 Task: Create a task  Fix issue causing mobile app to crash when device is low on memory , assign it to team member softage.8@softage.net in the project TrackForge and update the status of the task to  Off Track , set the priority of the task to Medium.
Action: Mouse moved to (68, 471)
Screenshot: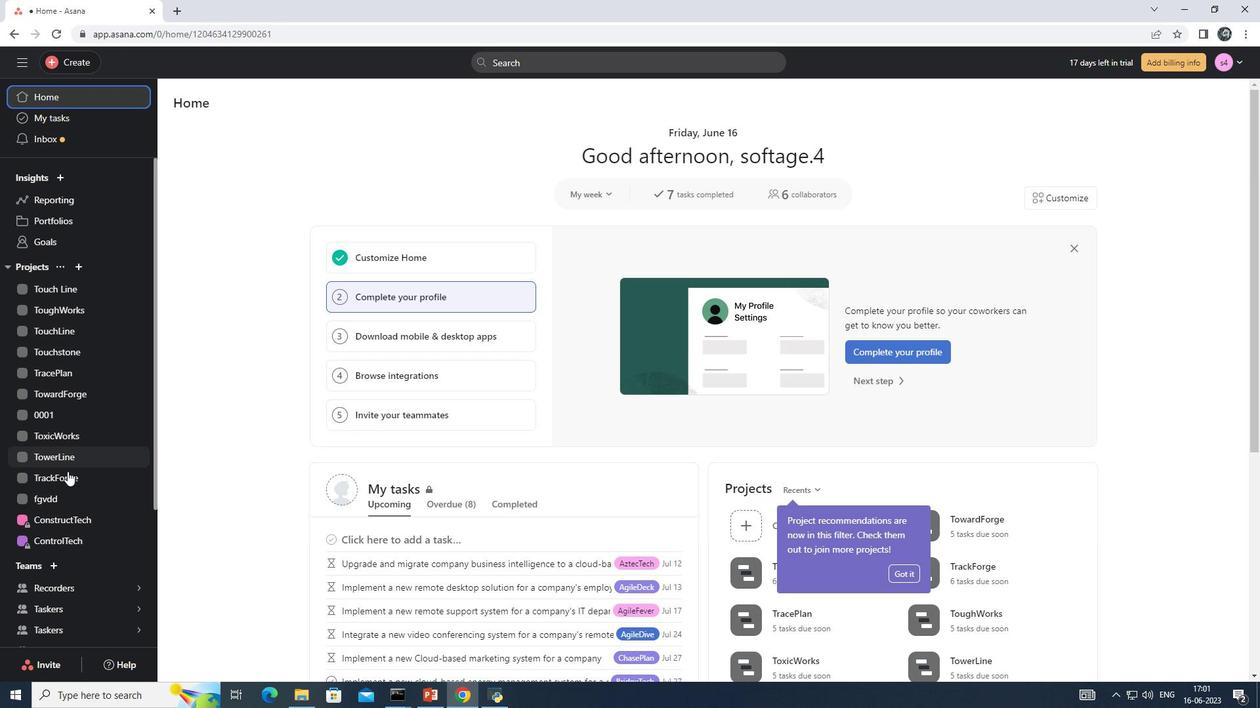 
Action: Mouse pressed left at (68, 471)
Screenshot: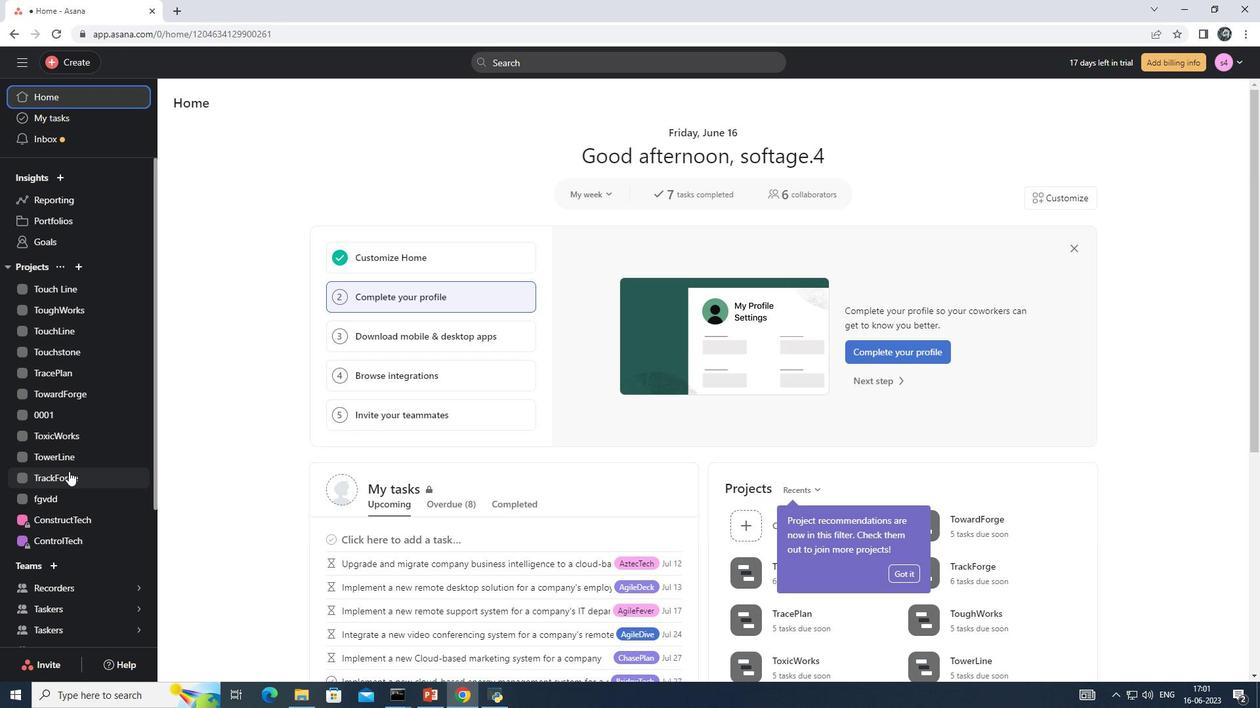 
Action: Mouse moved to (210, 167)
Screenshot: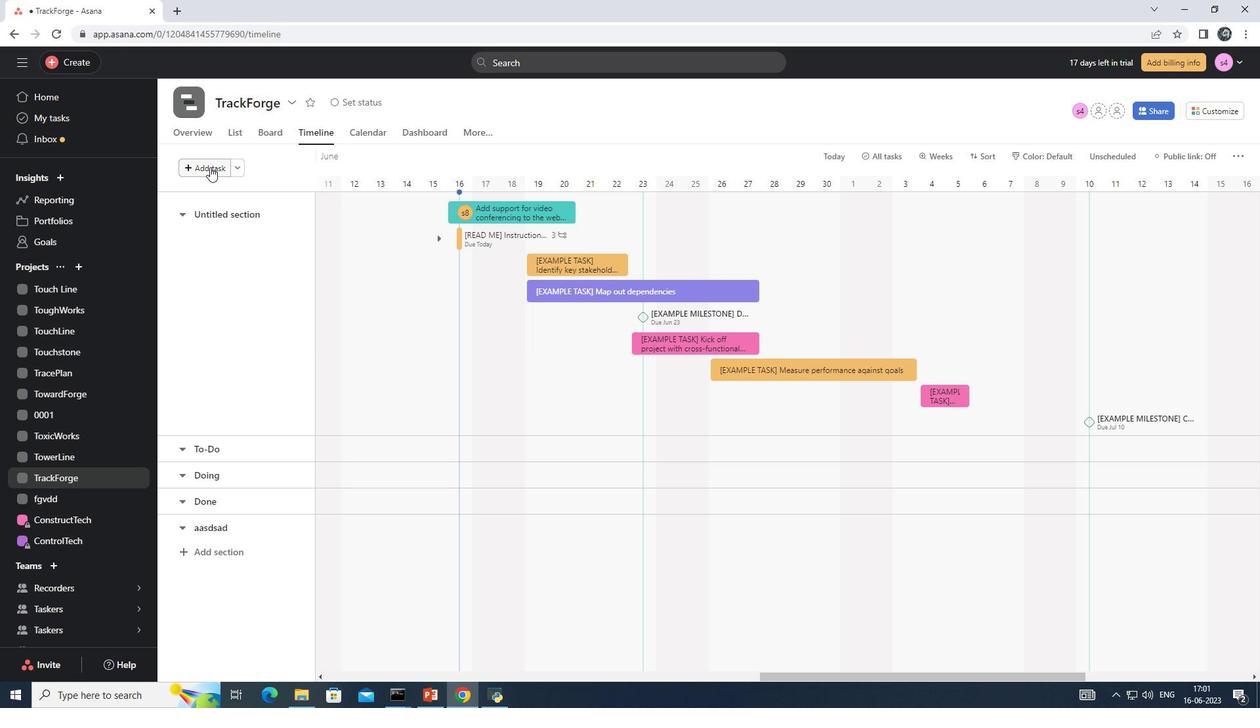 
Action: Mouse pressed left at (210, 167)
Screenshot: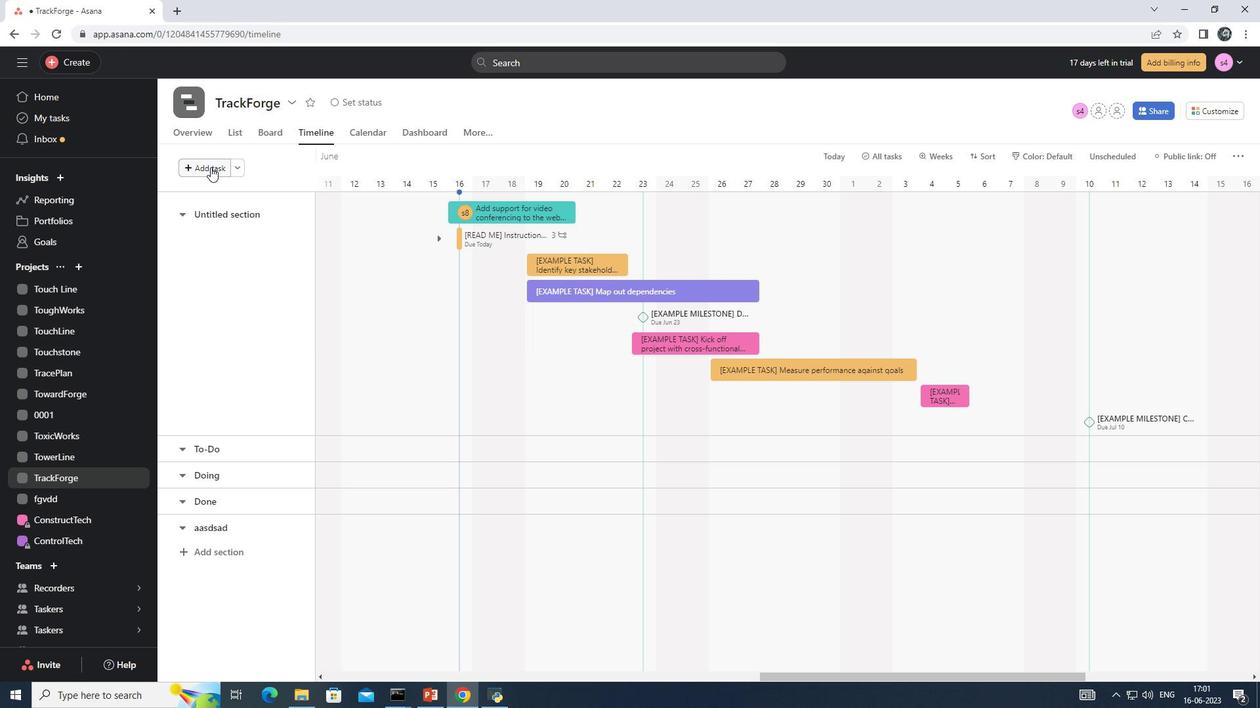 
Action: Mouse moved to (487, 207)
Screenshot: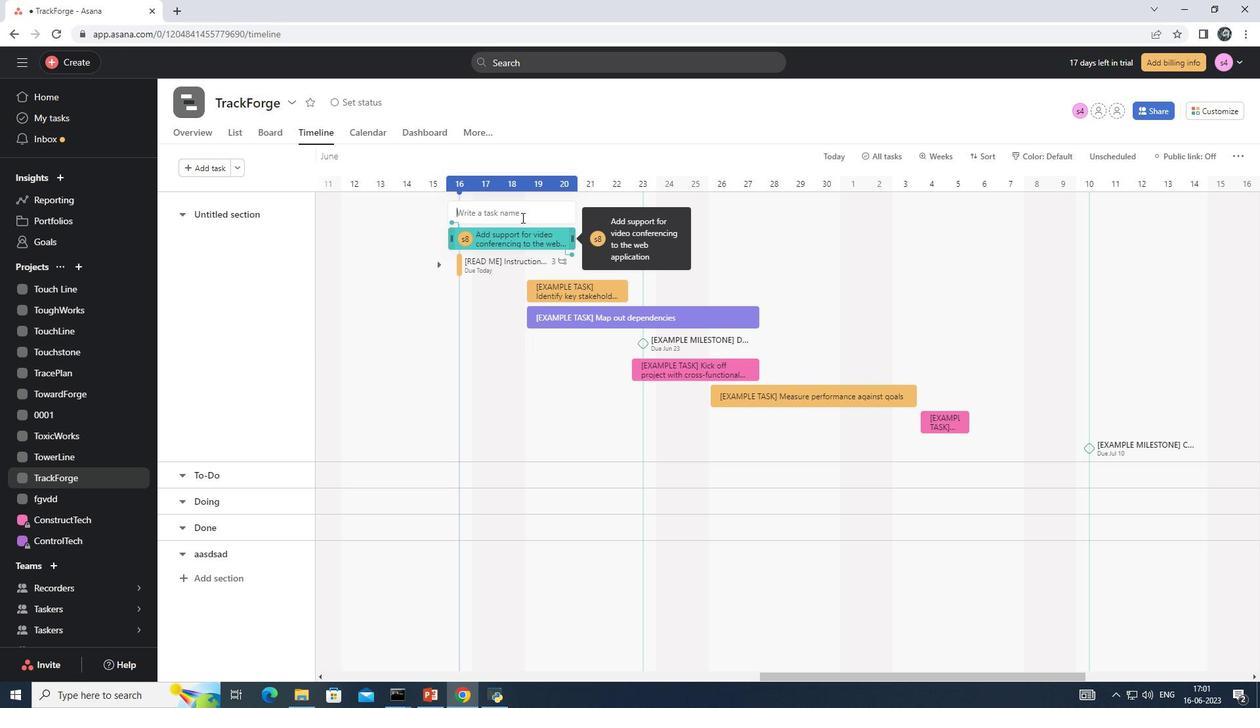 
Action: Key pressed <Key.shift>Fix<Key.space>issue<Key.space>causing<Key.space>mobile<Key.space>app<Key.space>to<Key.space>crash<Key.space>when<Key.space>device<Key.space>is<Key.space>low<Key.space>on<Key.space>memory<Key.enter>
Screenshot: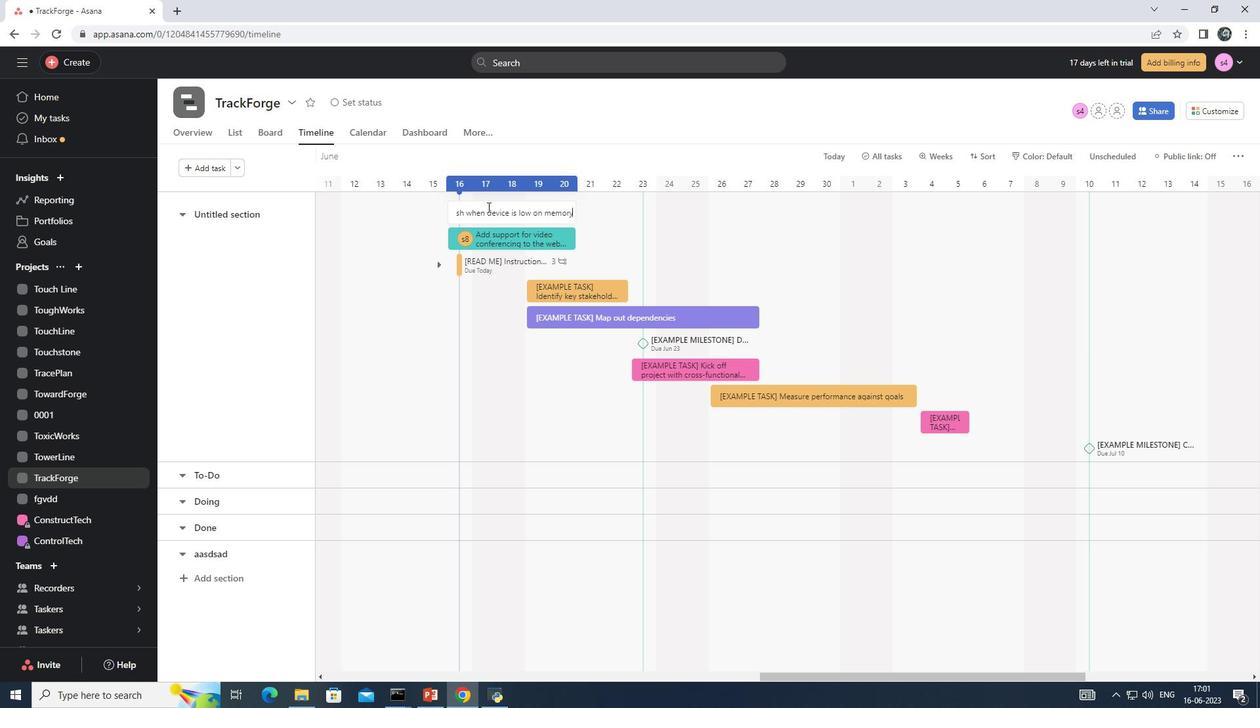 
Action: Mouse moved to (487, 206)
Screenshot: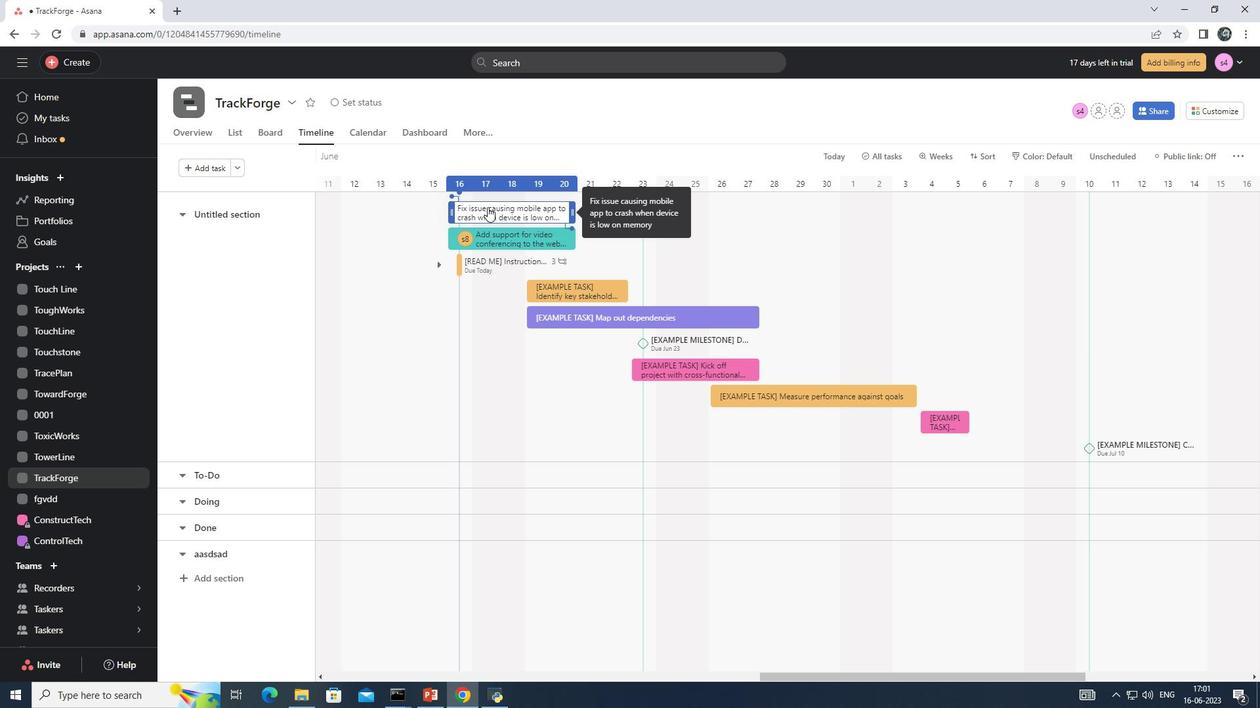 
Action: Mouse pressed left at (487, 206)
Screenshot: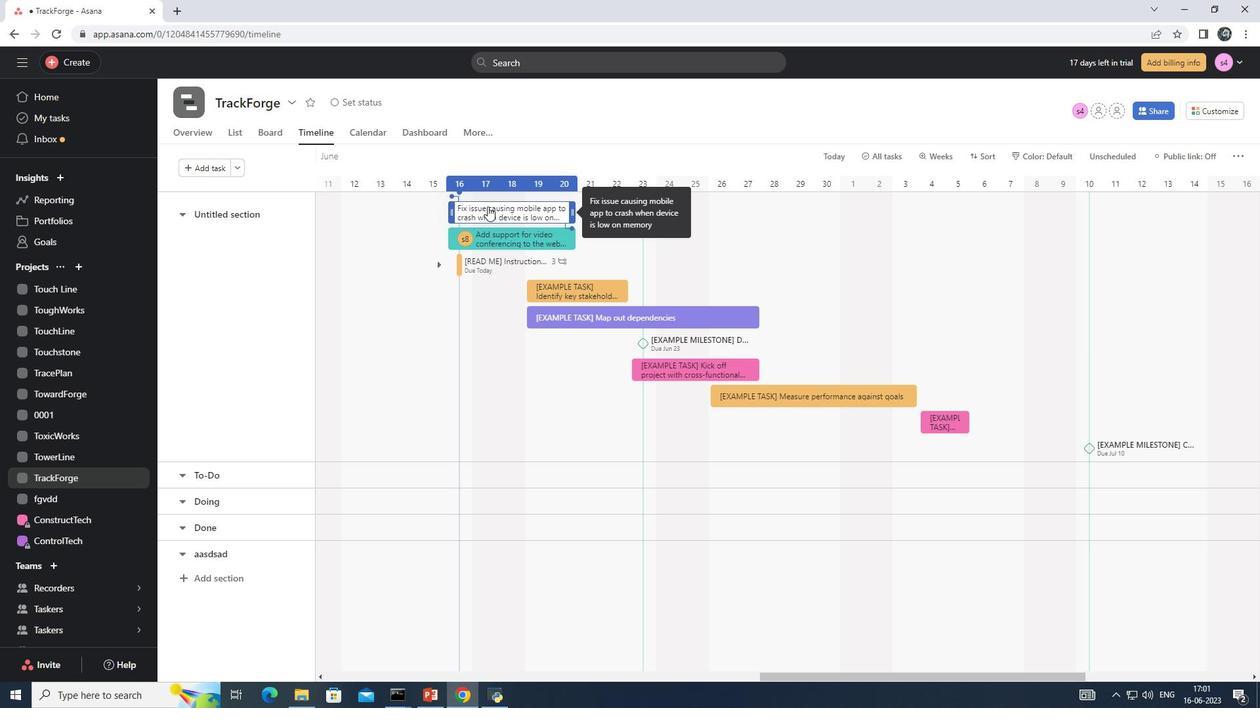 
Action: Mouse moved to (945, 256)
Screenshot: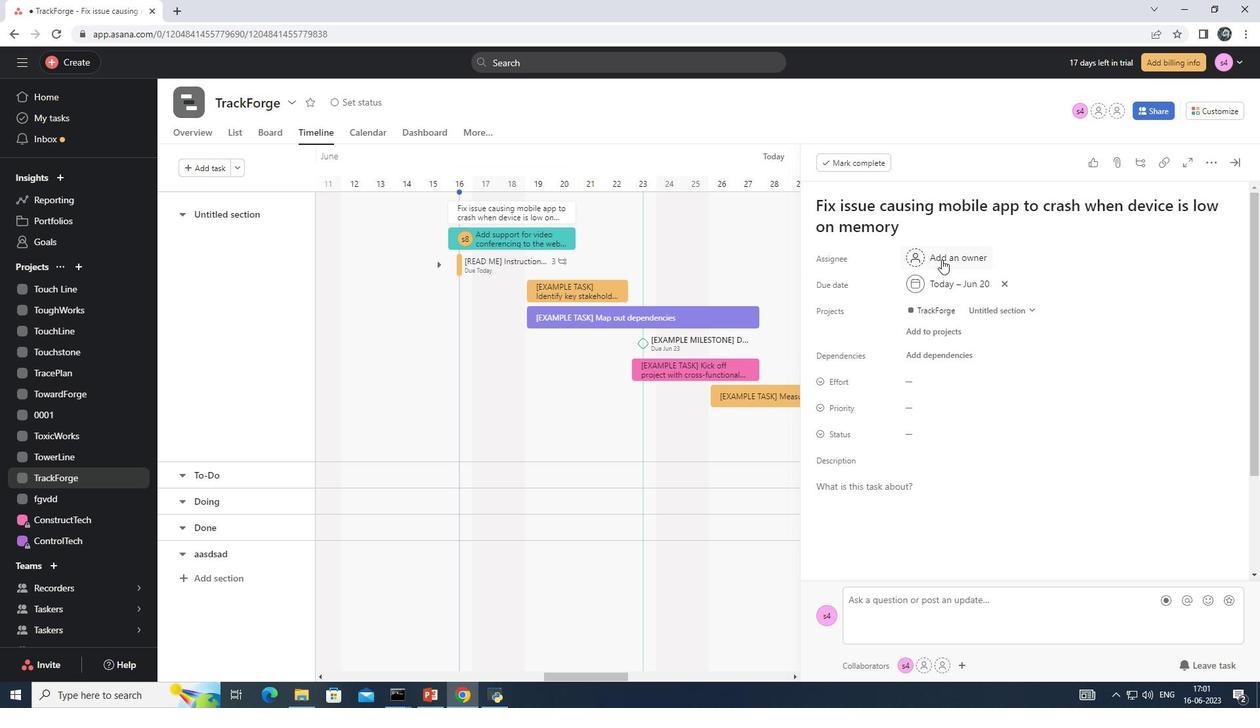 
Action: Mouse pressed left at (945, 256)
Screenshot: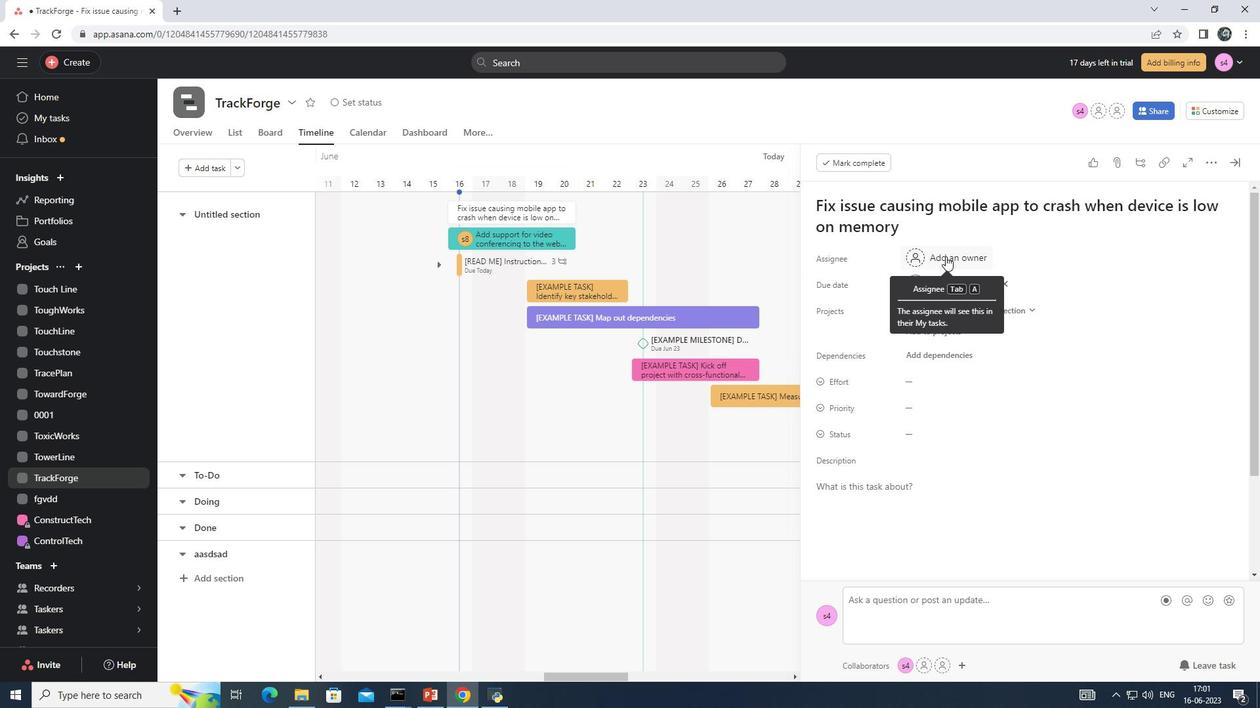 
Action: Mouse moved to (950, 255)
Screenshot: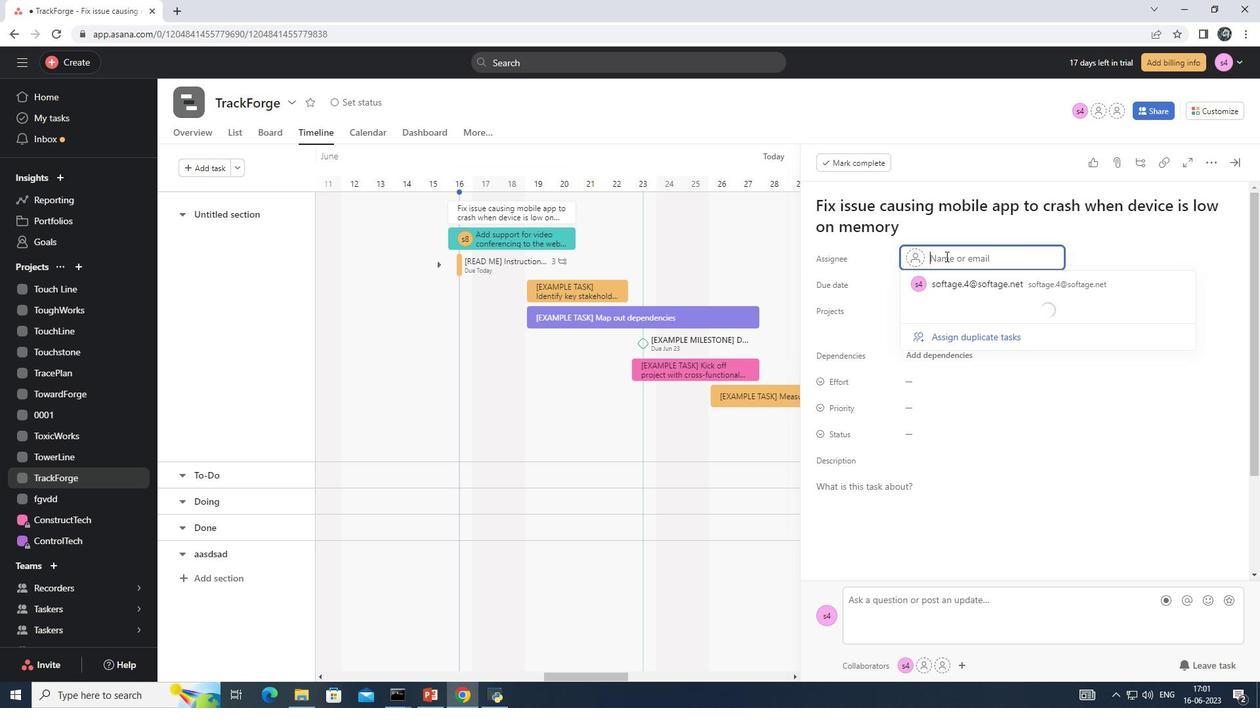 
Action: Key pressed softage.8<Key.shift>@<Key.enter>
Screenshot: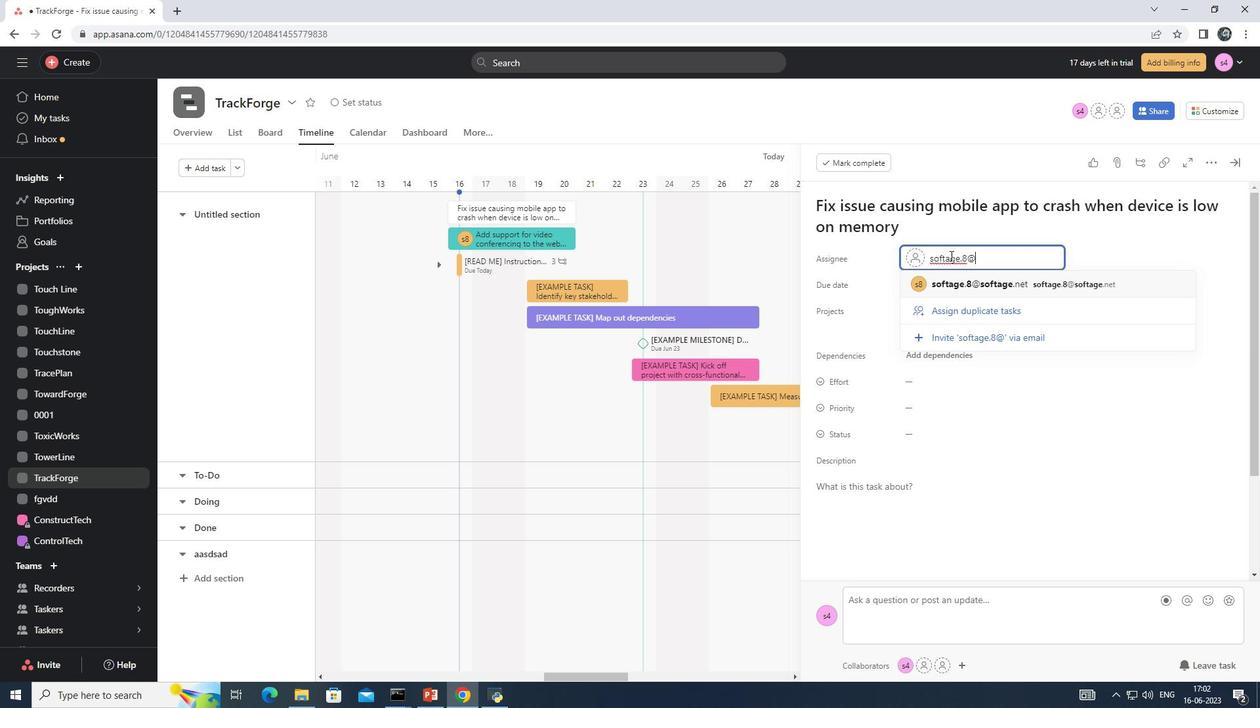 
Action: Mouse moved to (943, 433)
Screenshot: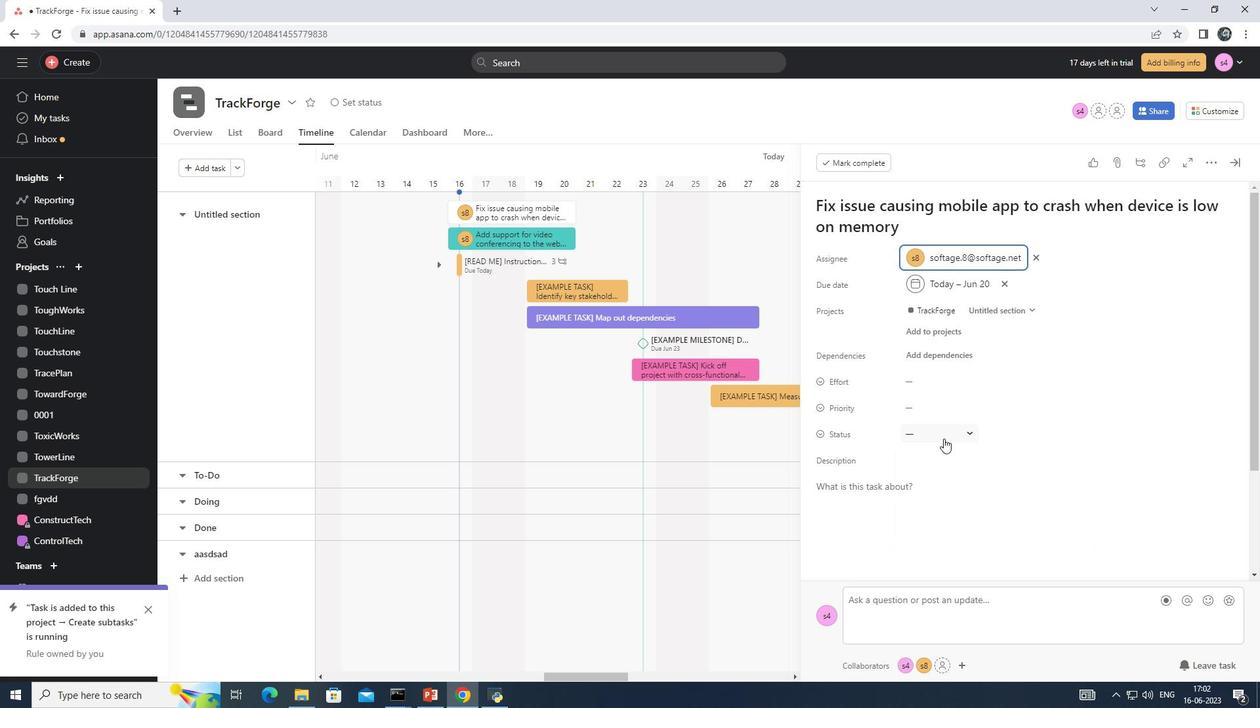 
Action: Mouse pressed left at (943, 433)
Screenshot: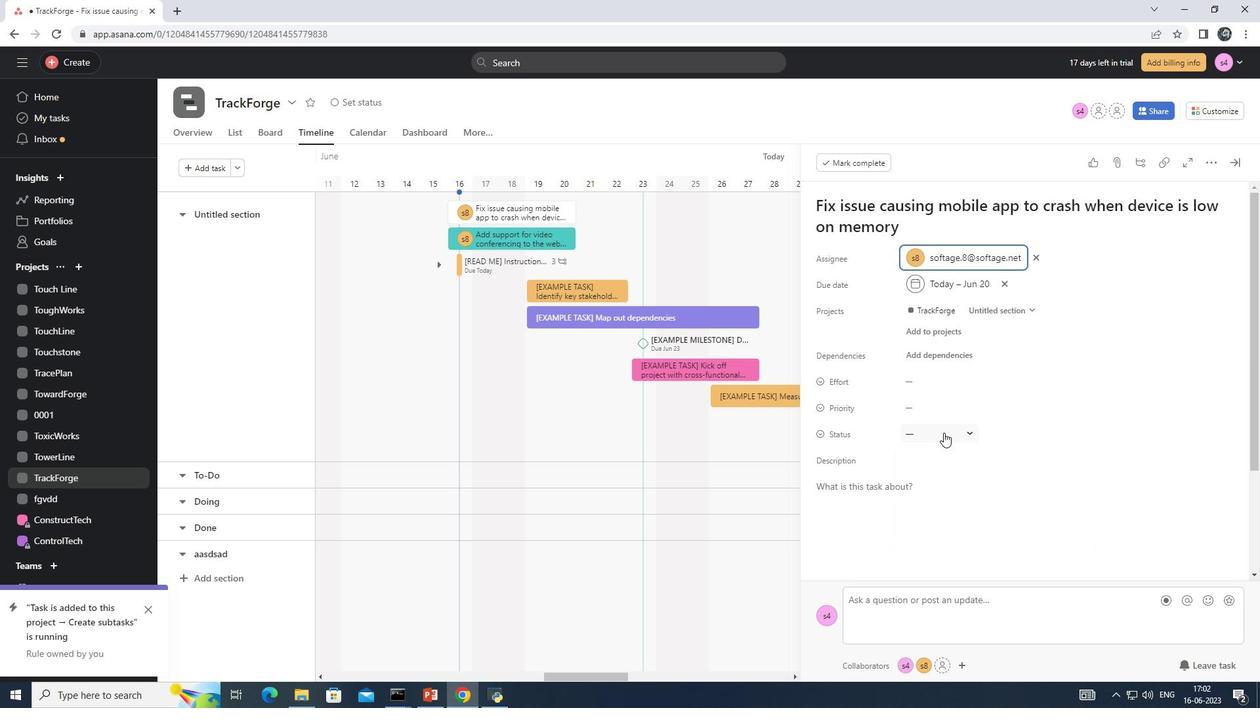 
Action: Mouse moved to (985, 528)
Screenshot: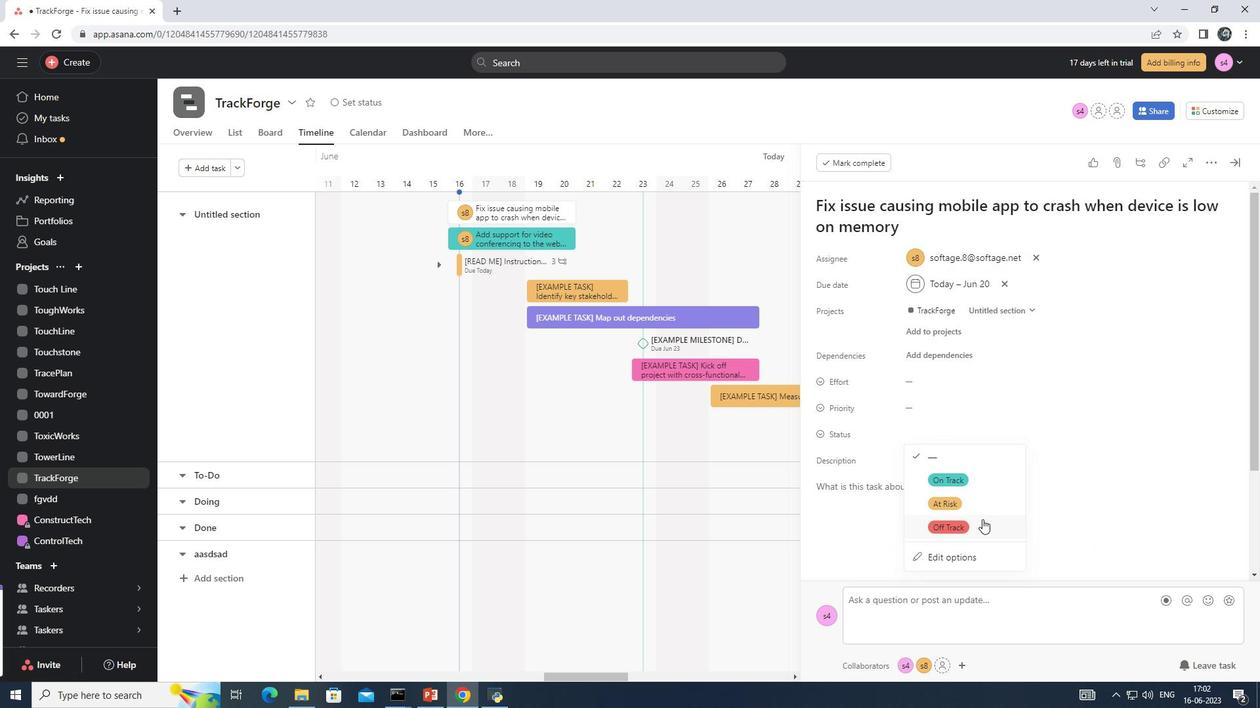 
Action: Mouse pressed left at (985, 528)
Screenshot: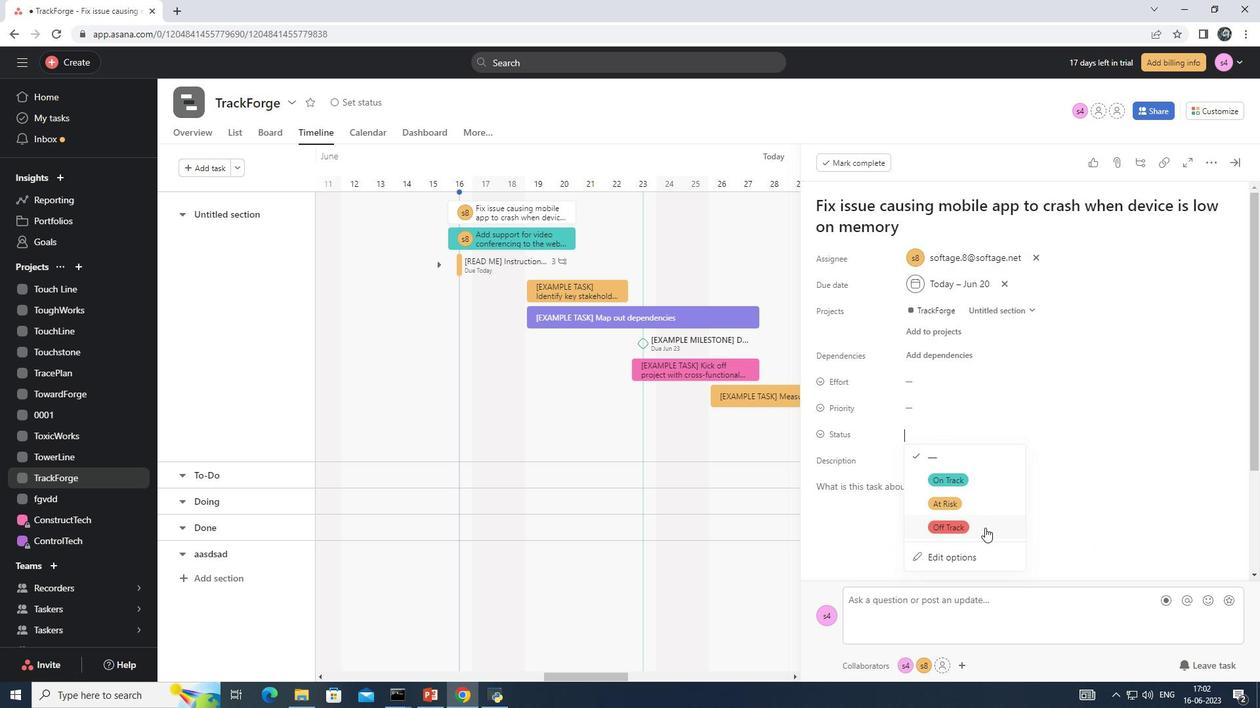
Action: Mouse moved to (953, 399)
Screenshot: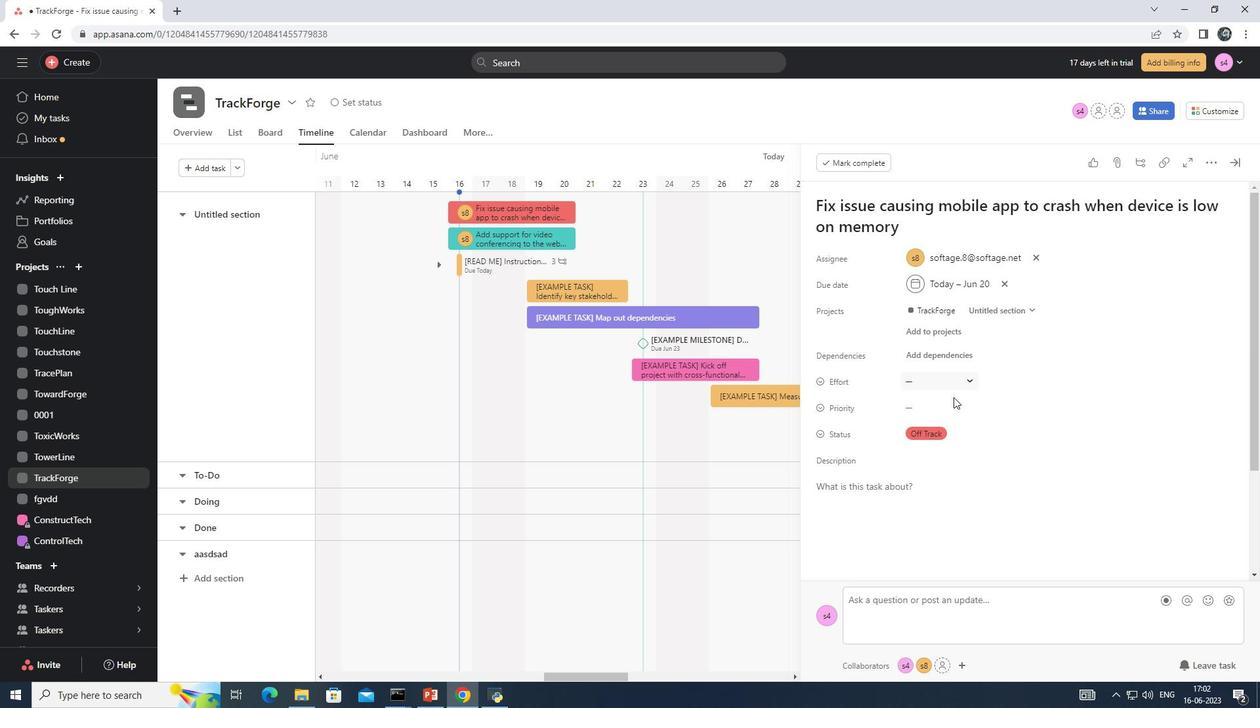 
Action: Mouse pressed left at (953, 399)
Screenshot: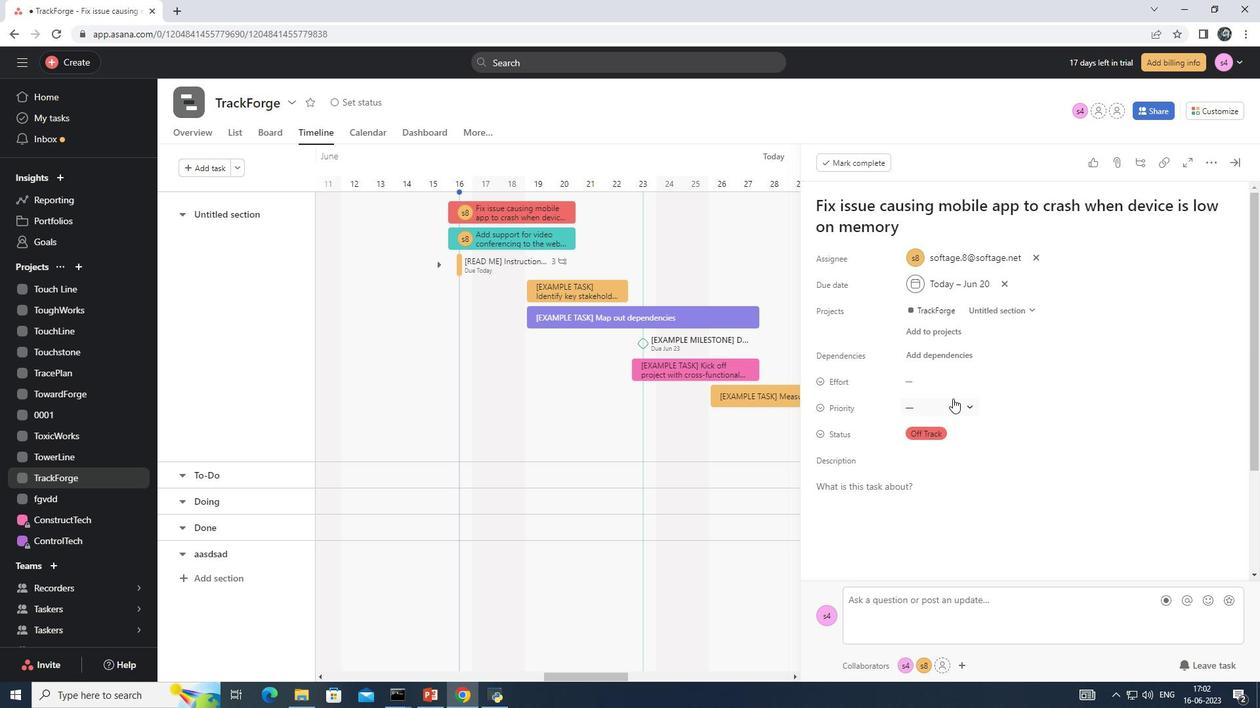 
Action: Mouse moved to (998, 477)
Screenshot: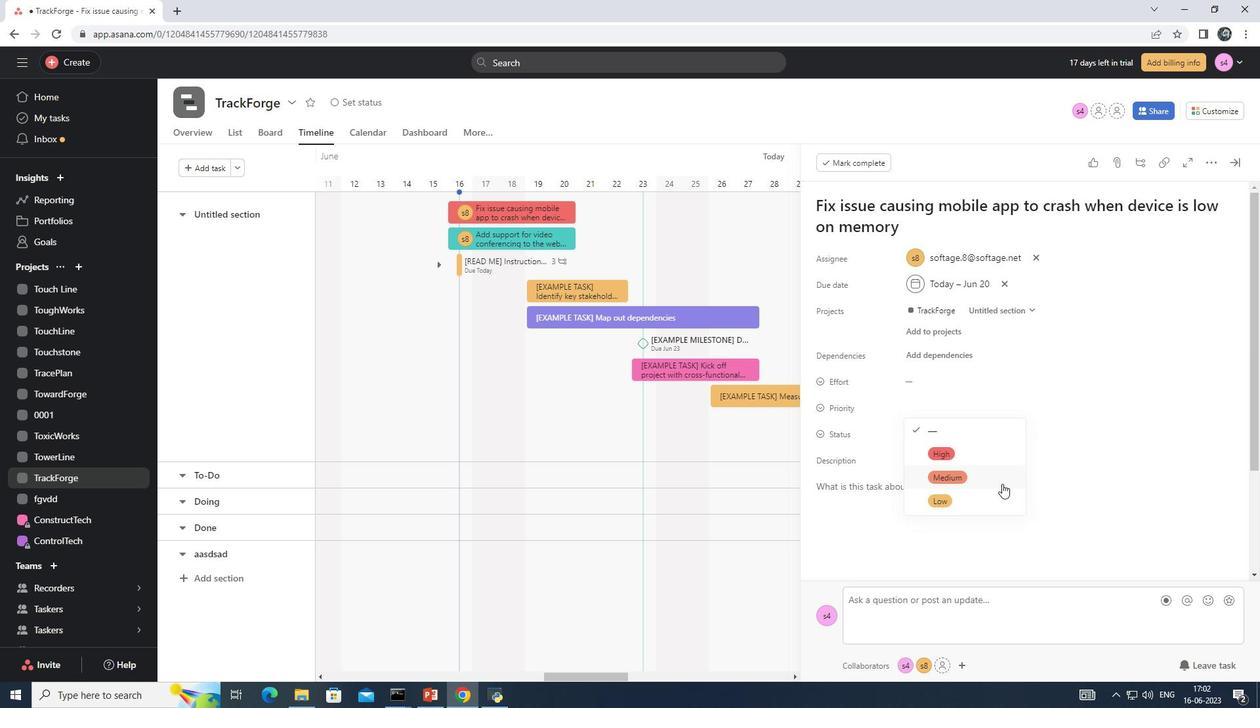 
Action: Mouse pressed left at (998, 477)
Screenshot: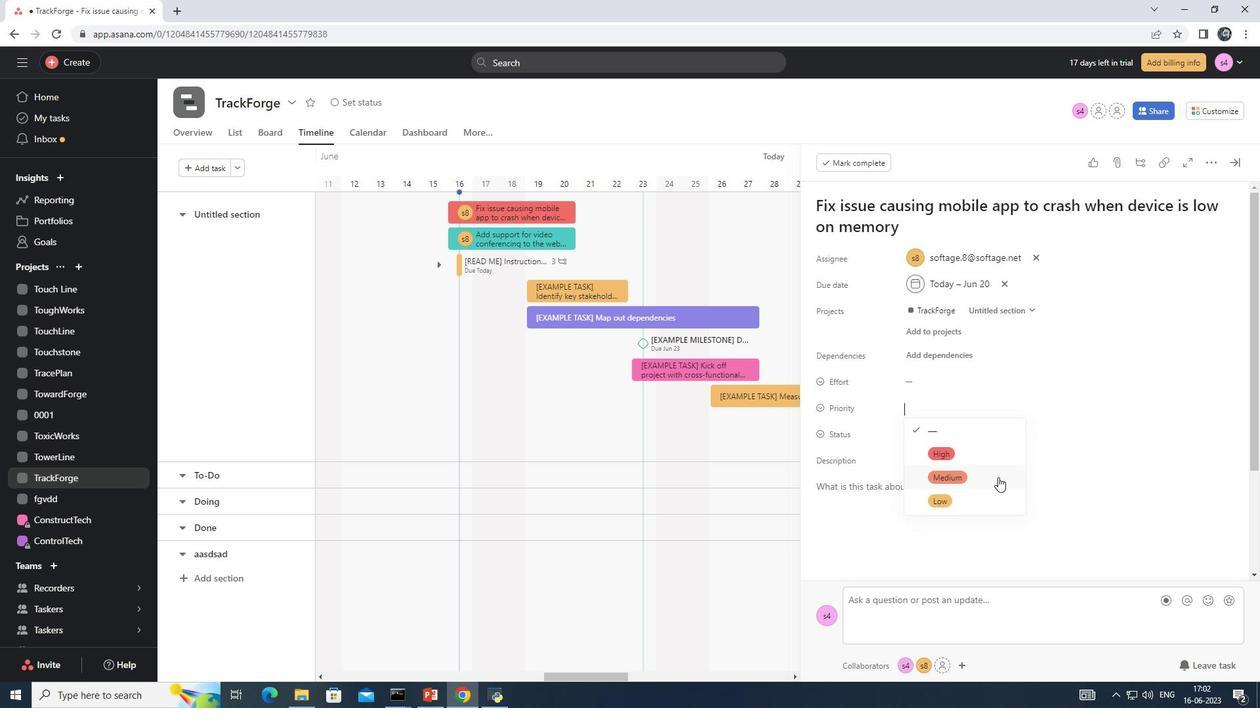 
Action: Mouse moved to (856, 419)
Screenshot: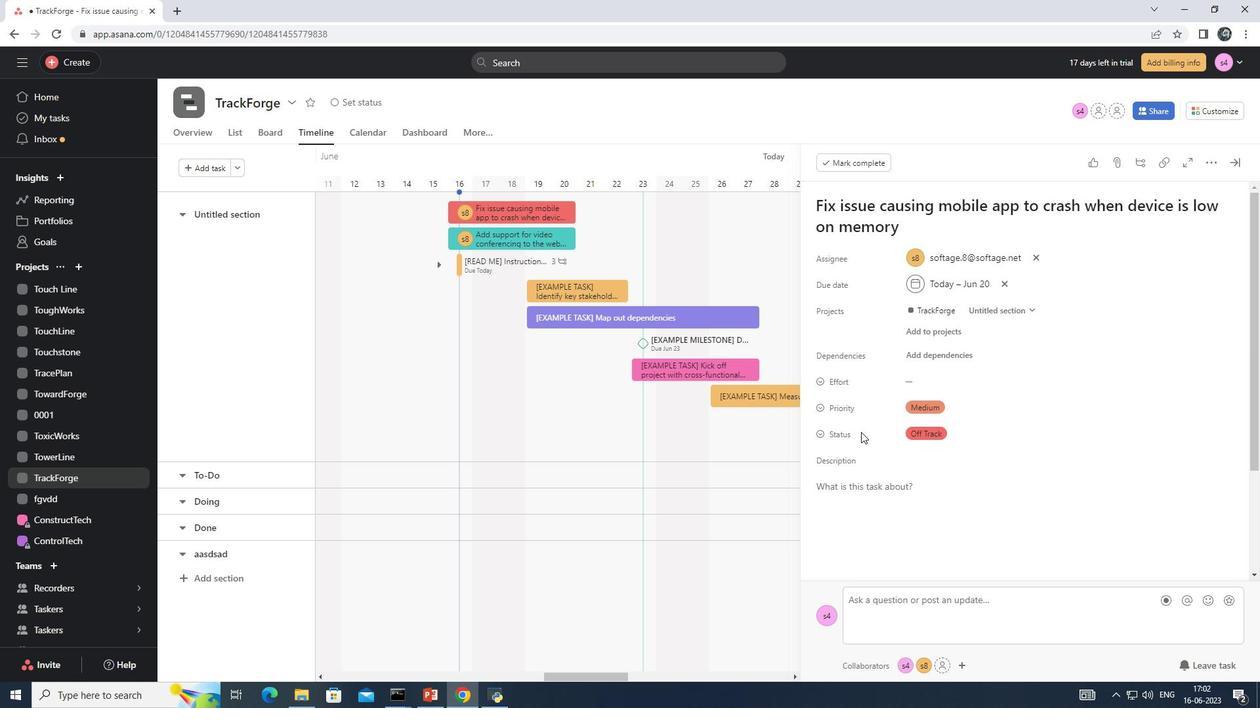 
